 Task: Add Sprouts Yellow Corn Tortilla Chips to the cart.
Action: Mouse moved to (23, 85)
Screenshot: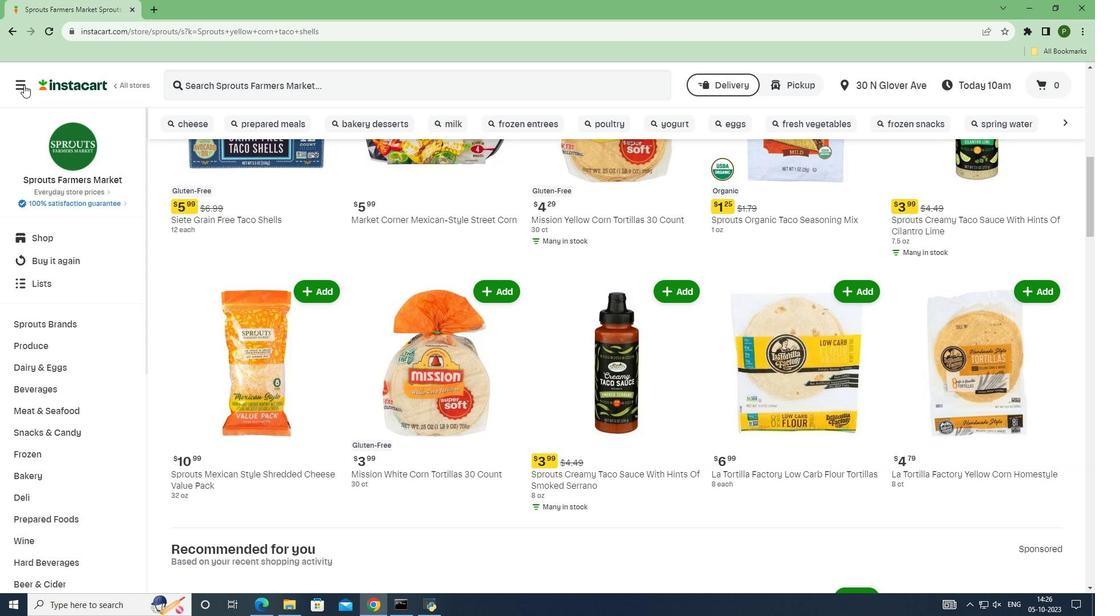 
Action: Mouse pressed left at (23, 85)
Screenshot: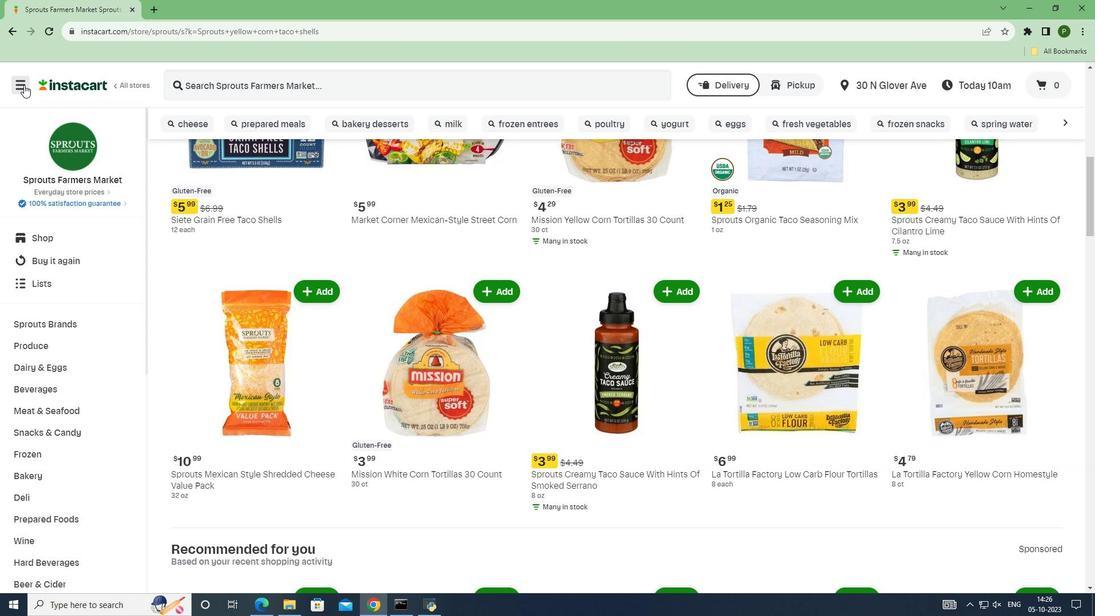 
Action: Mouse moved to (84, 298)
Screenshot: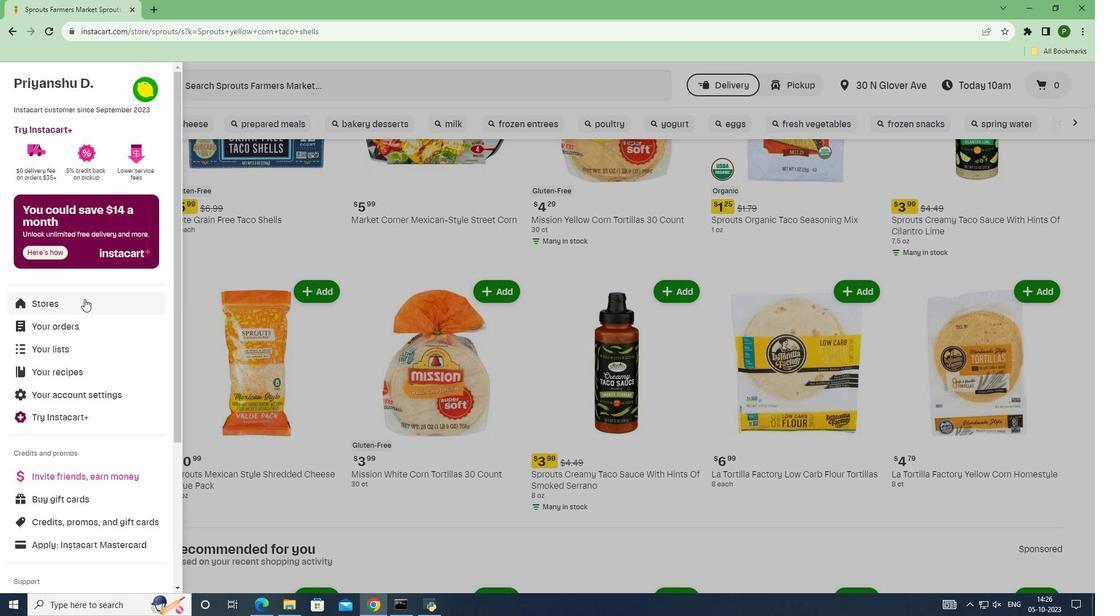 
Action: Mouse pressed left at (84, 298)
Screenshot: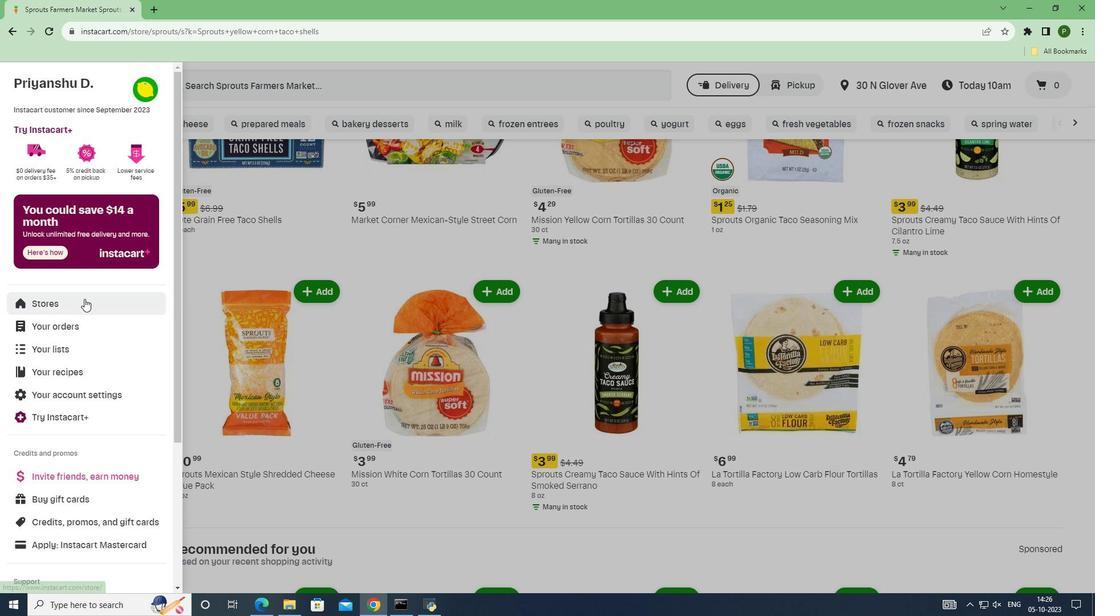 
Action: Mouse moved to (252, 130)
Screenshot: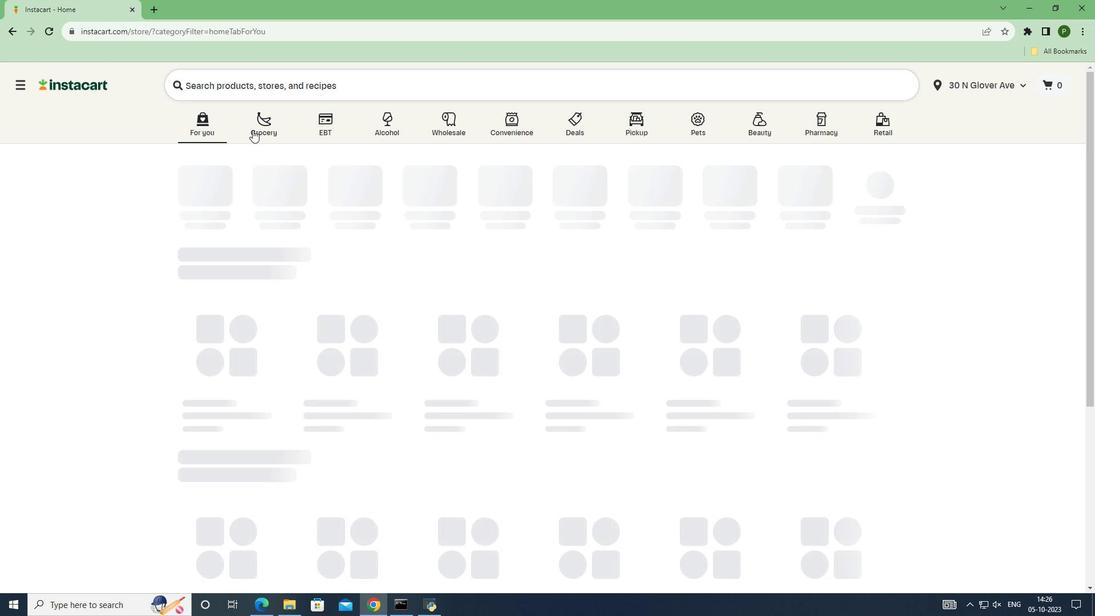 
Action: Mouse pressed left at (252, 130)
Screenshot: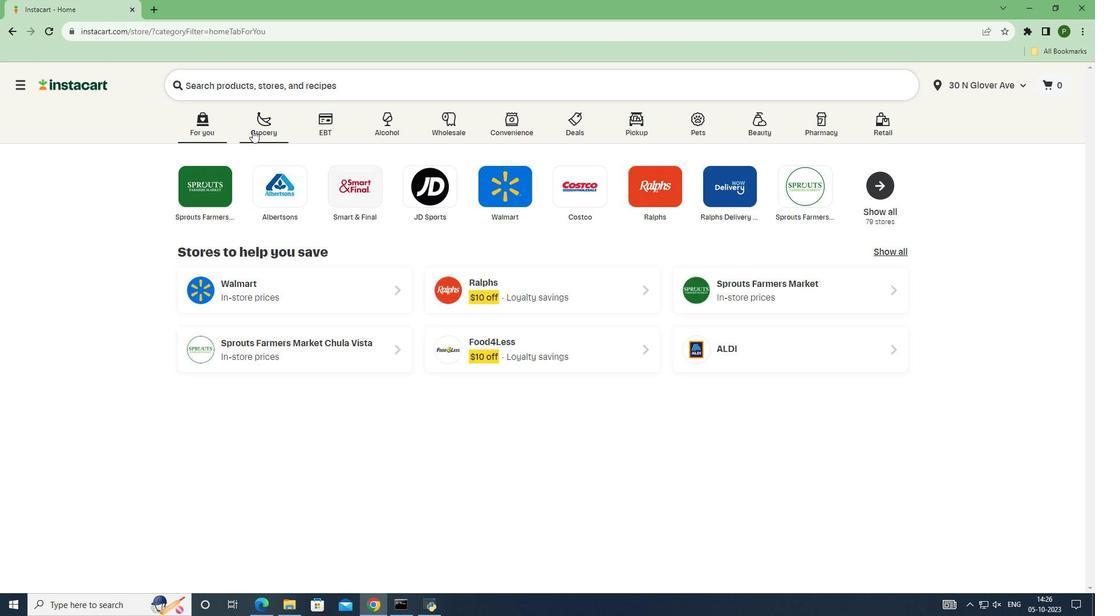 
Action: Mouse moved to (734, 271)
Screenshot: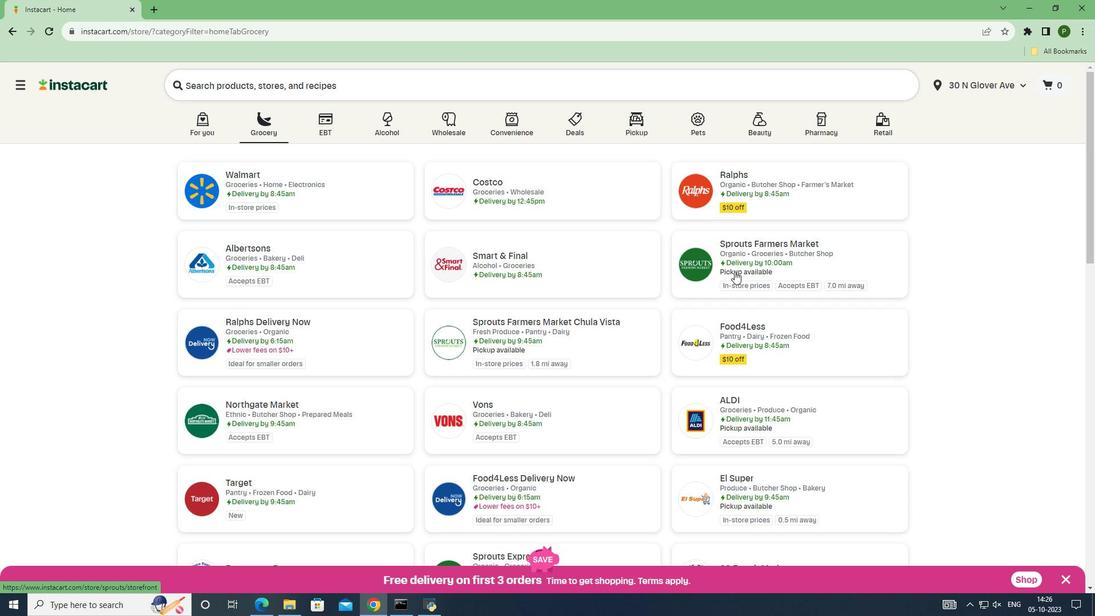 
Action: Mouse pressed left at (734, 271)
Screenshot: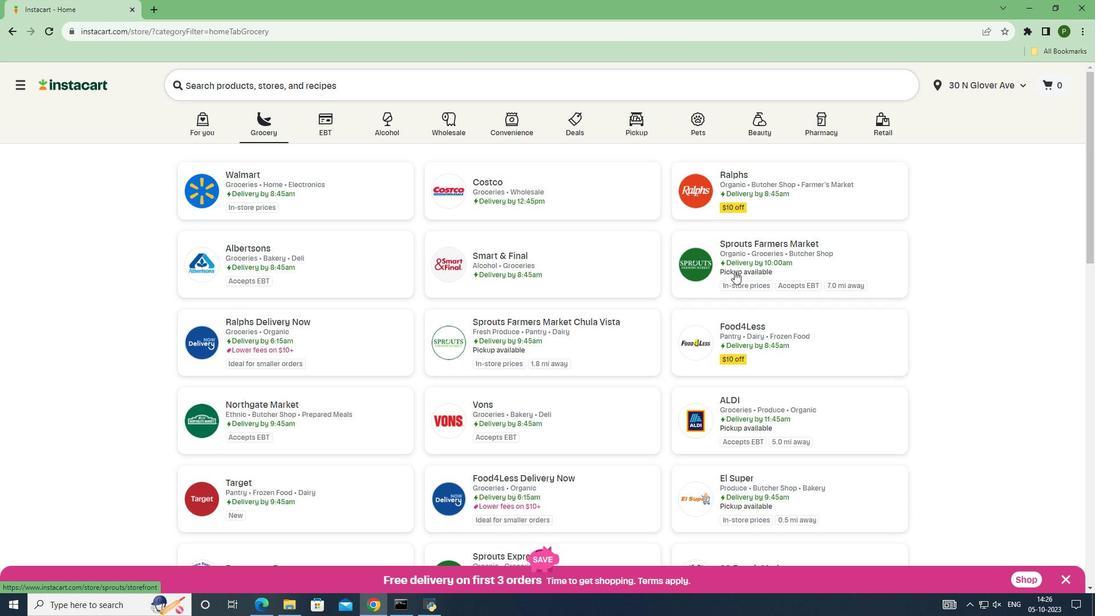
Action: Mouse moved to (92, 323)
Screenshot: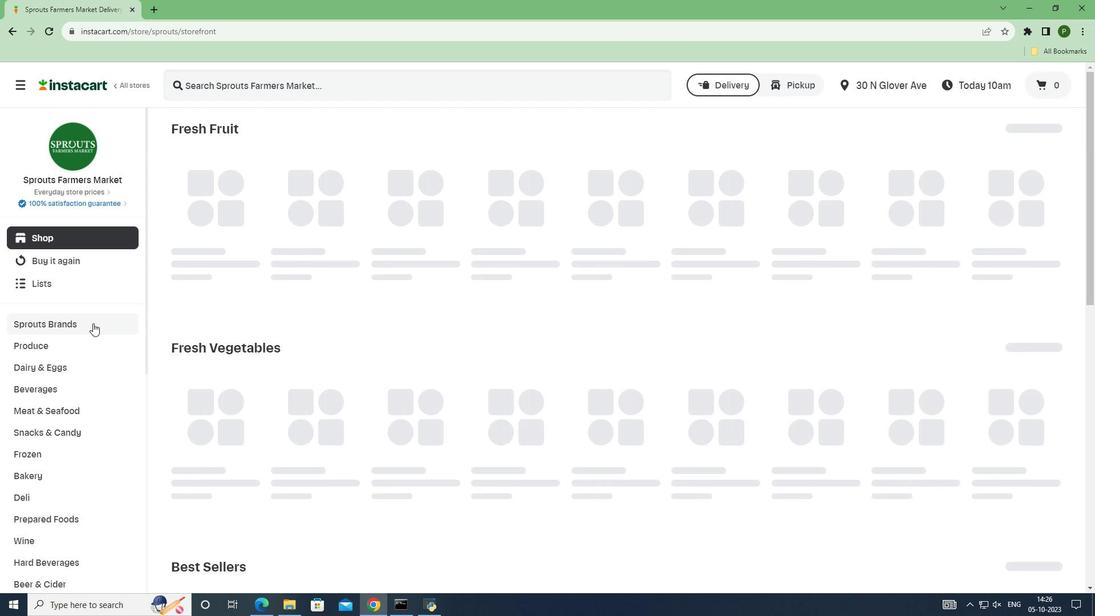 
Action: Mouse pressed left at (92, 323)
Screenshot: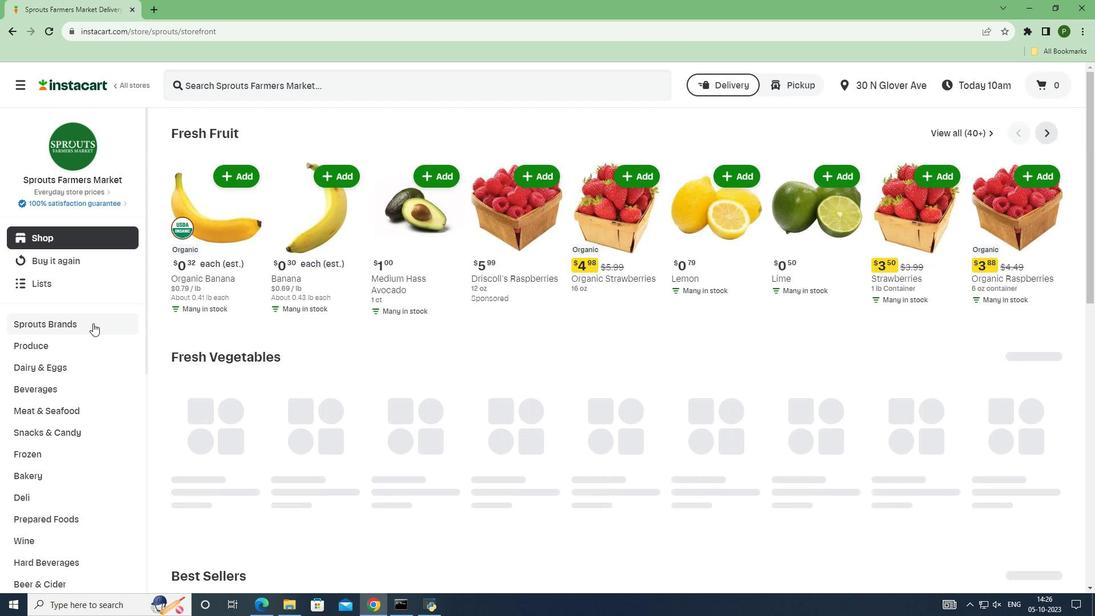 
Action: Mouse moved to (78, 411)
Screenshot: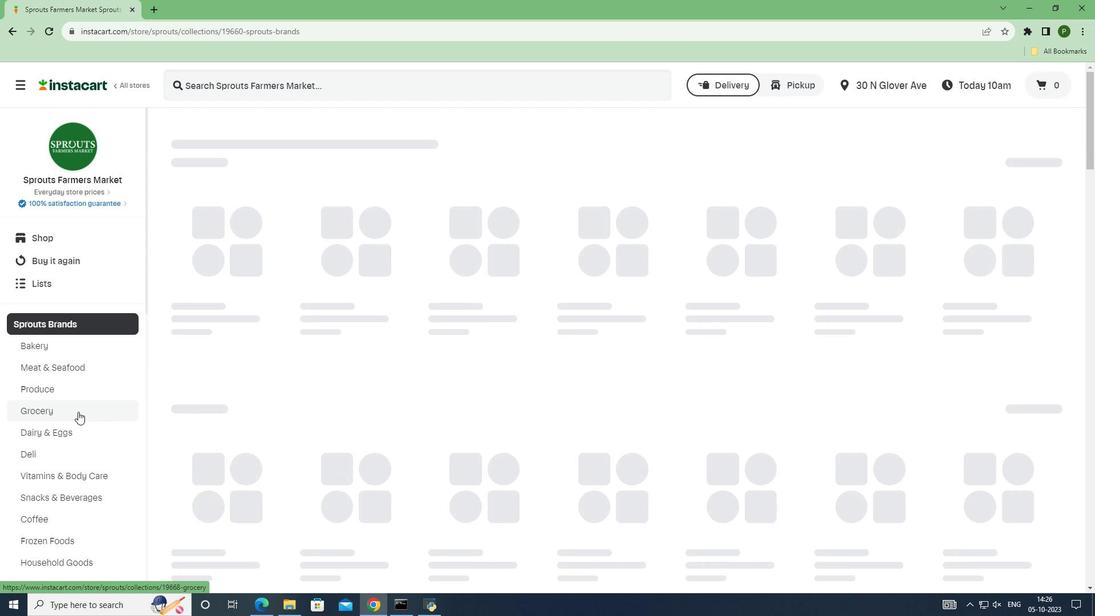 
Action: Mouse pressed left at (78, 411)
Screenshot: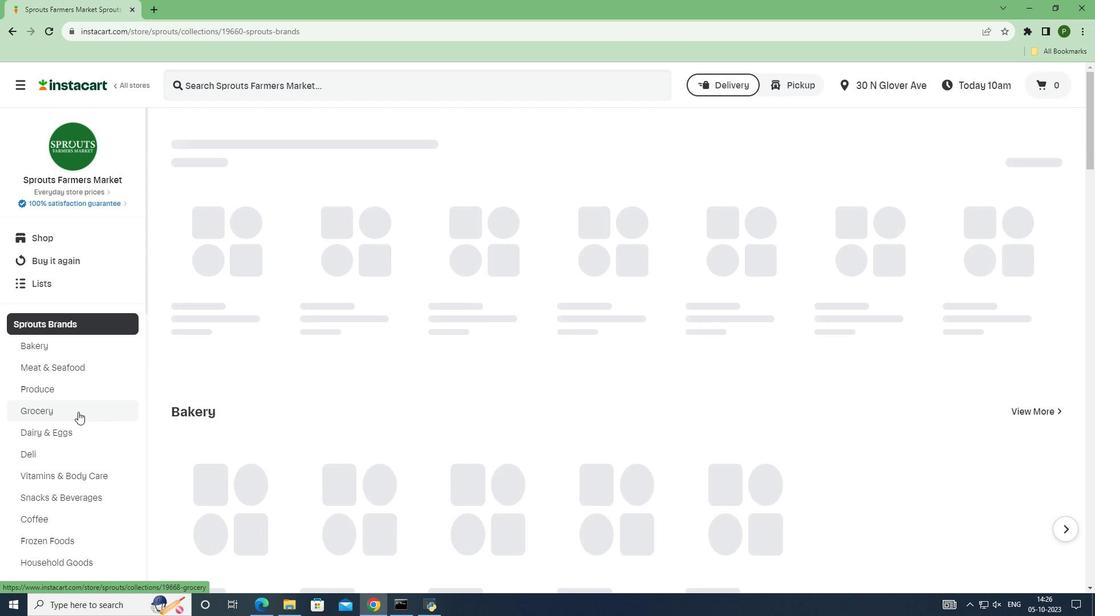
Action: Mouse moved to (221, 86)
Screenshot: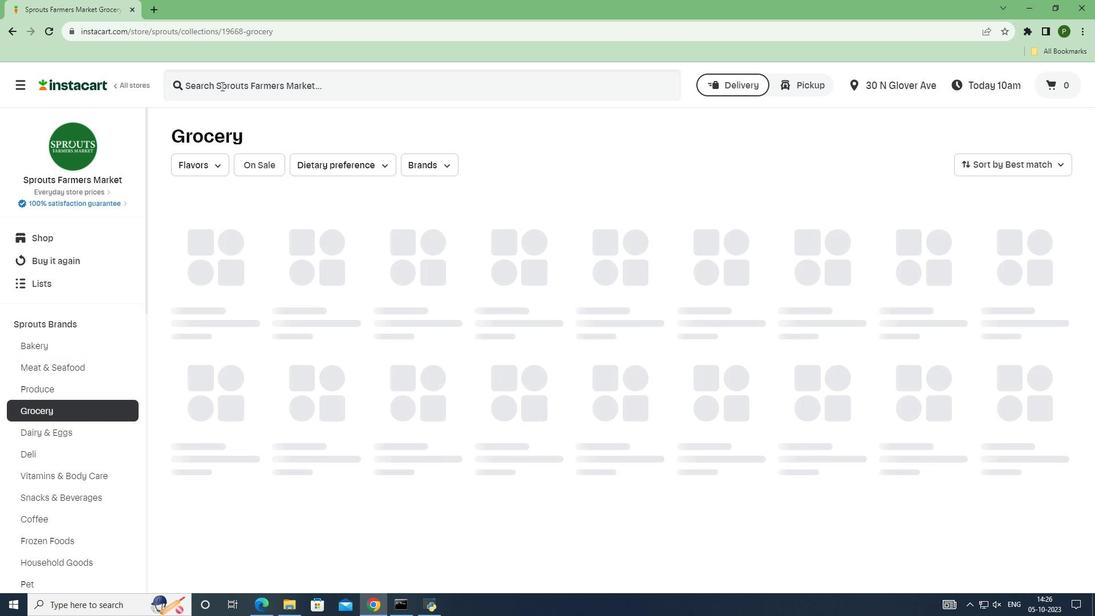
Action: Mouse pressed left at (221, 86)
Screenshot: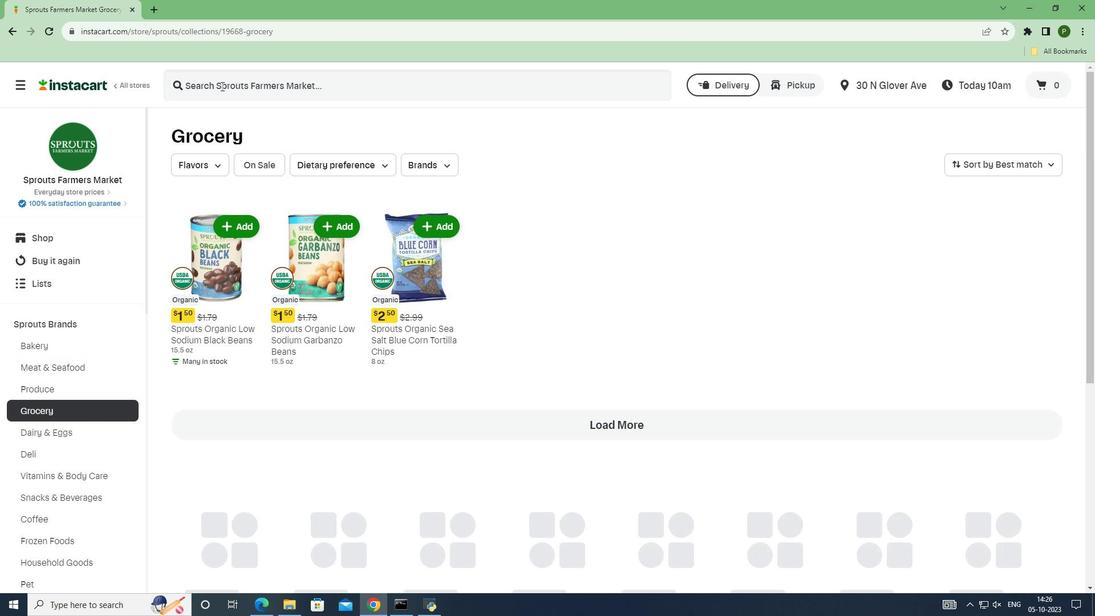 
Action: Key pressed <Key.caps_lock>S<Key.caps_lock>prouts<Key.space>yellow<Key.space>corn<Key.space>tortilla<Key.space>chips<Key.space><Key.enter>
Screenshot: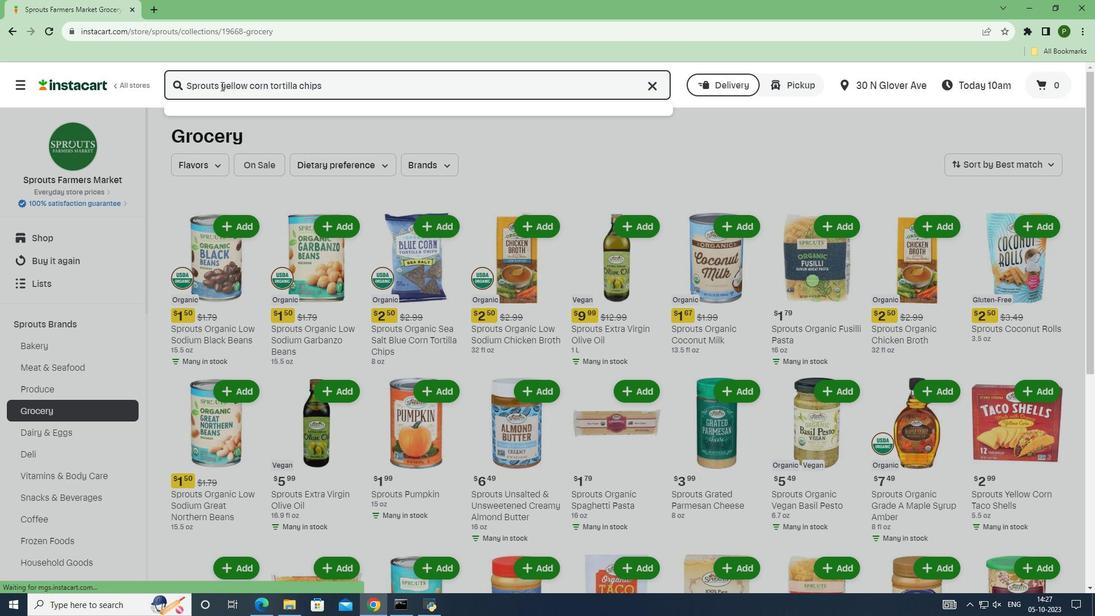 
Action: Mouse moved to (286, 369)
Screenshot: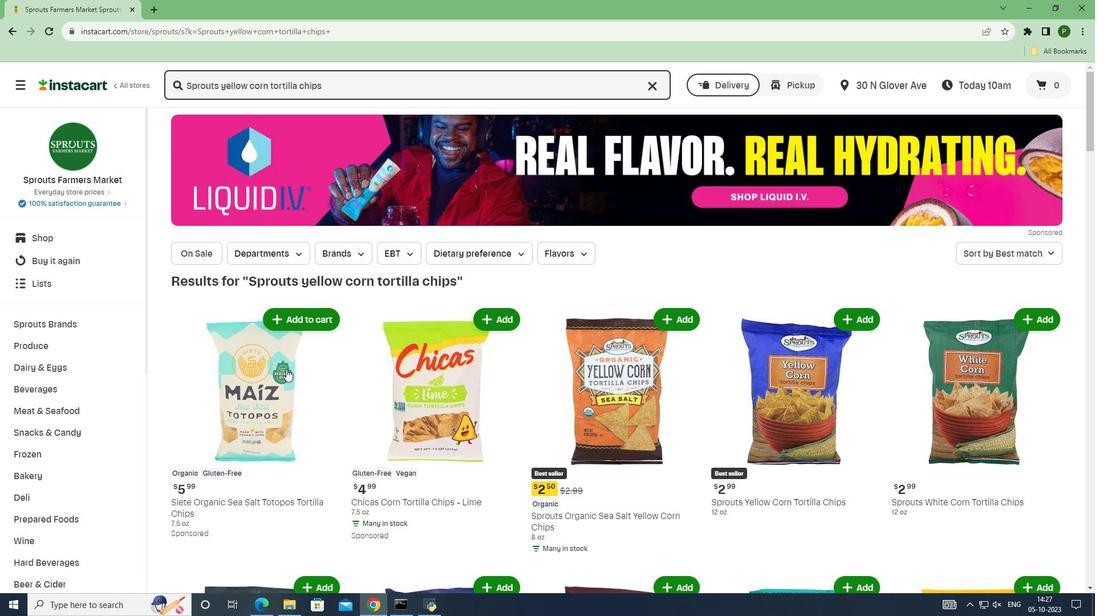 
Action: Mouse scrolled (286, 368) with delta (0, 0)
Screenshot: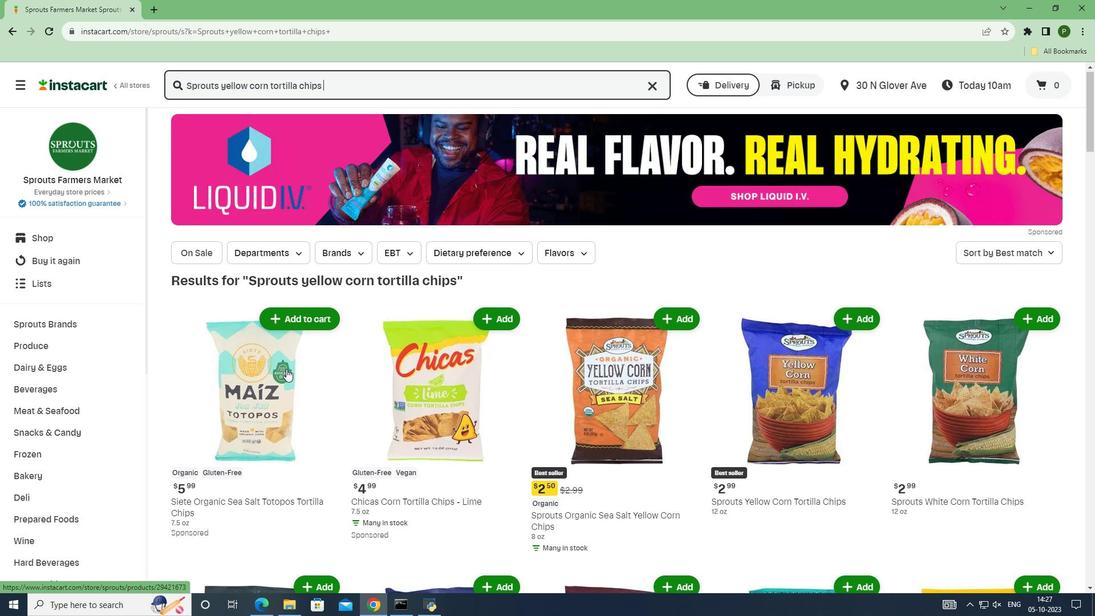 
Action: Mouse moved to (392, 427)
Screenshot: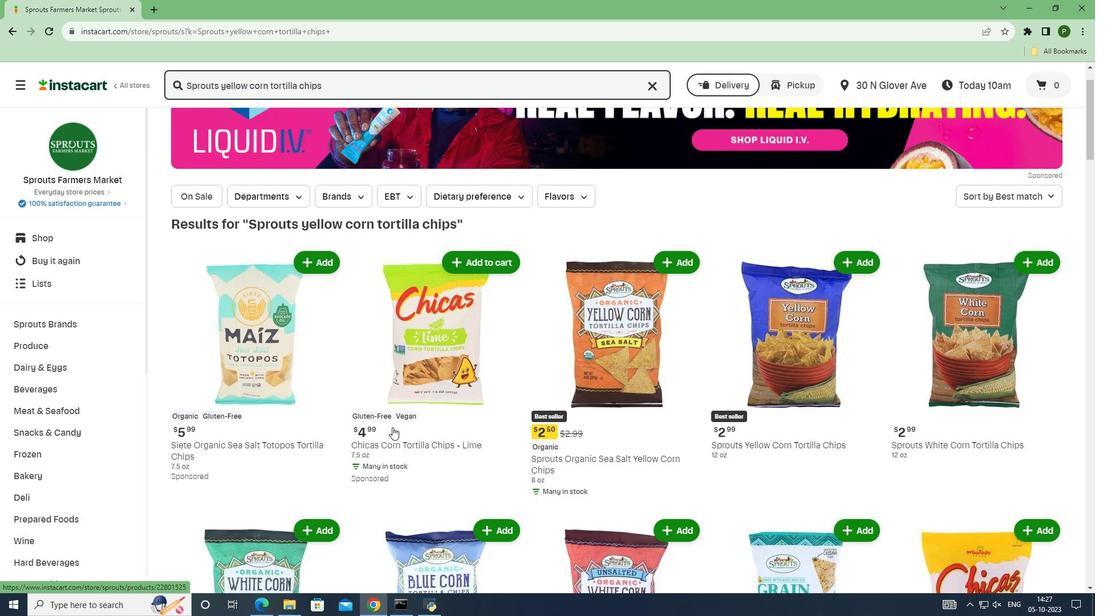
Action: Mouse scrolled (392, 426) with delta (0, 0)
Screenshot: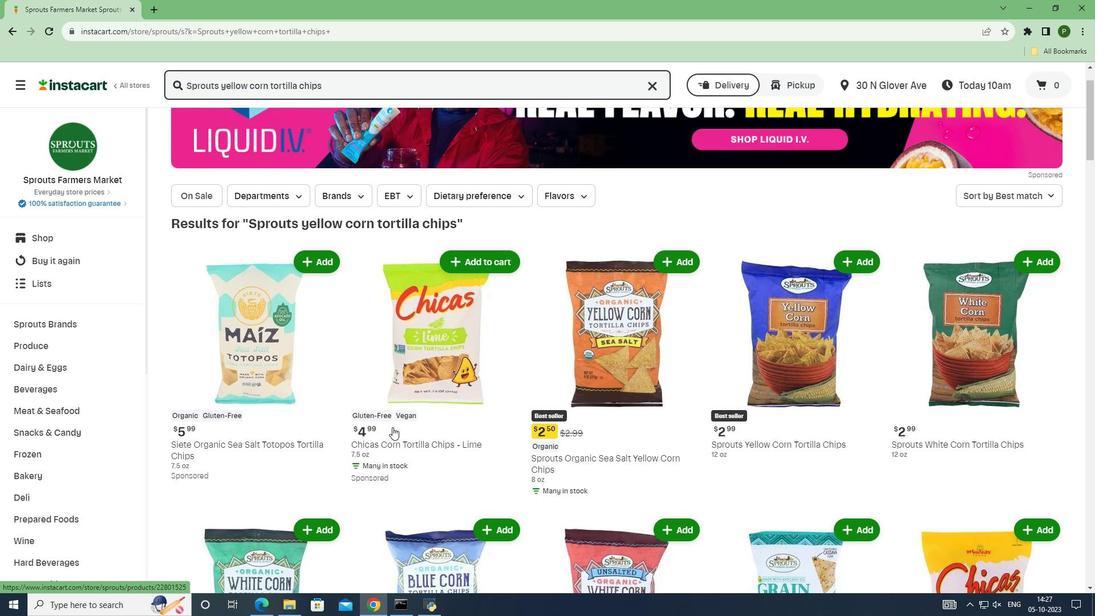 
Action: Mouse moved to (834, 205)
Screenshot: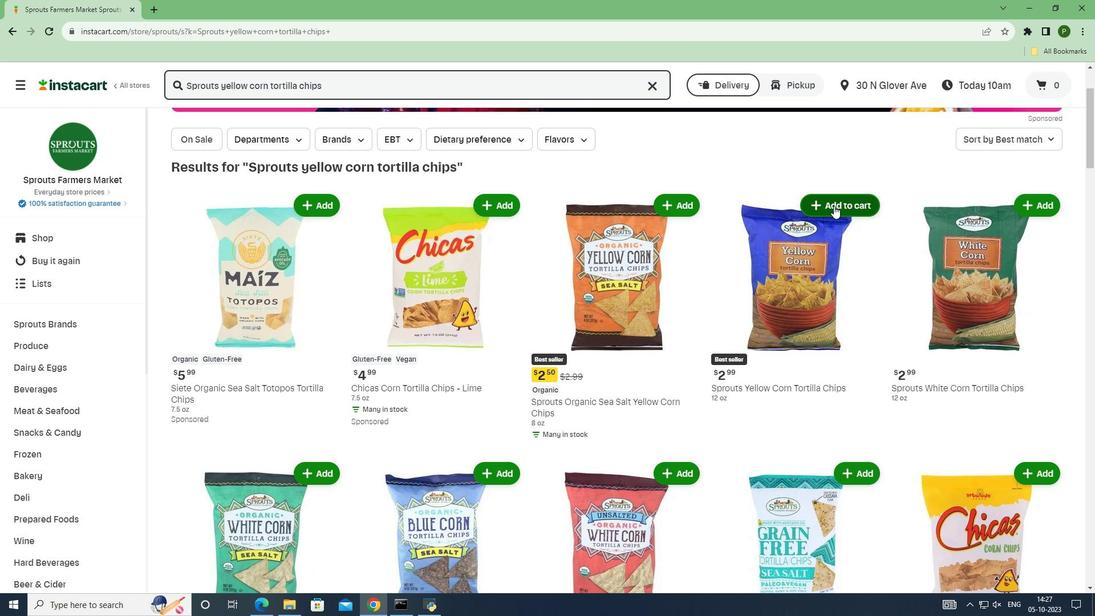 
Action: Mouse pressed left at (834, 205)
Screenshot: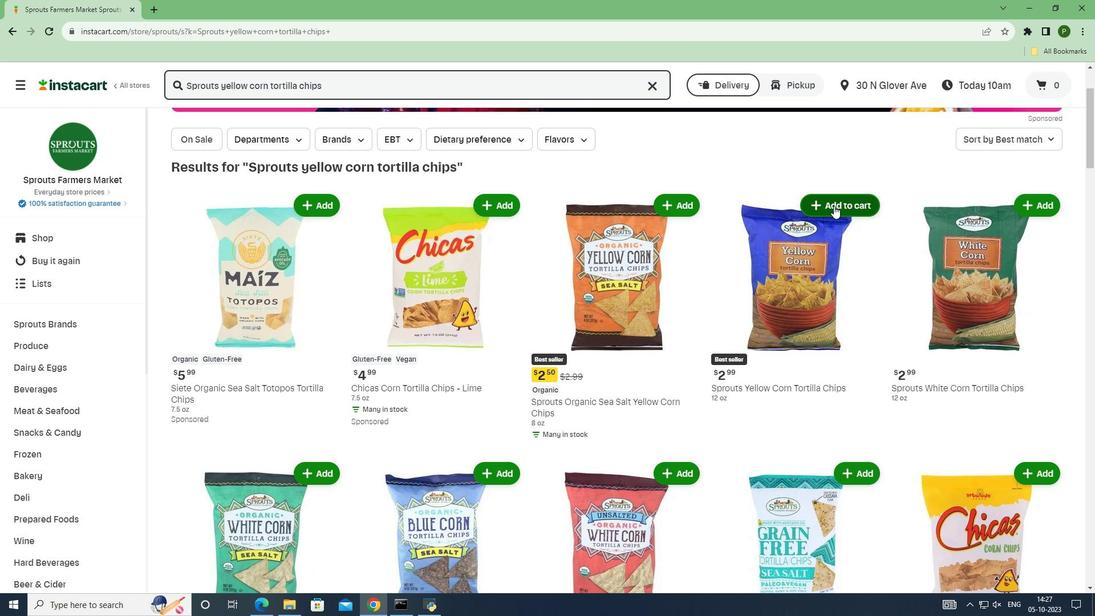 
